 Task: Set the URL for the organization "Mark56771" to "mark8@gmail.com".
Action: Mouse moved to (932, 77)
Screenshot: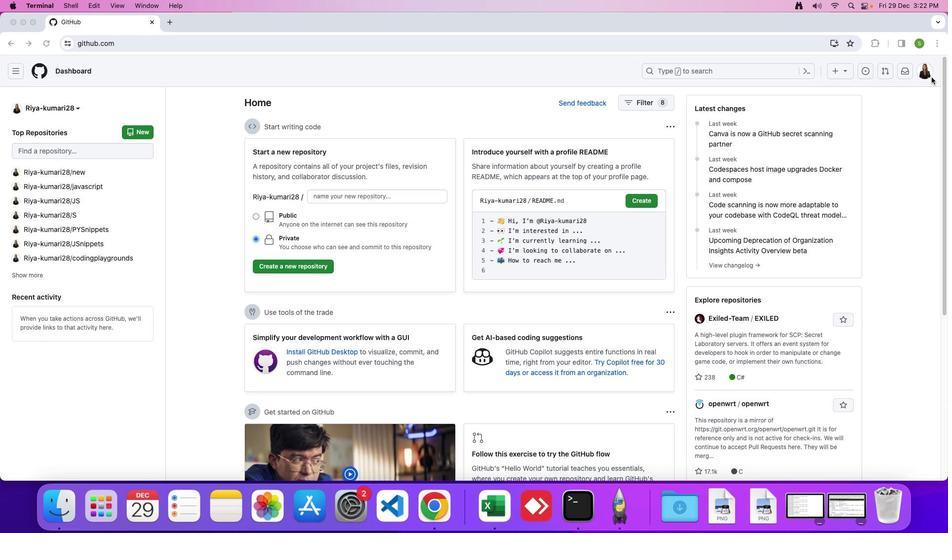 
Action: Mouse pressed left at (932, 77)
Screenshot: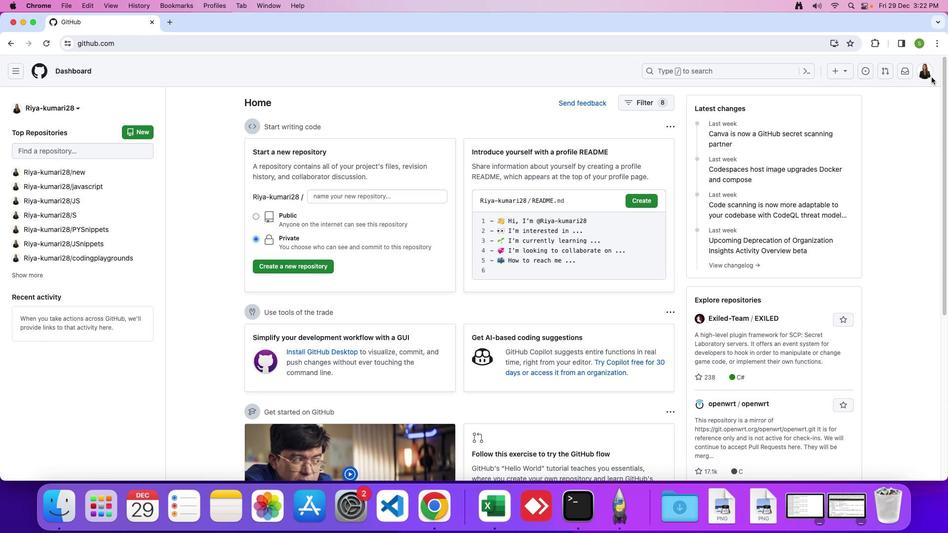 
Action: Mouse moved to (927, 74)
Screenshot: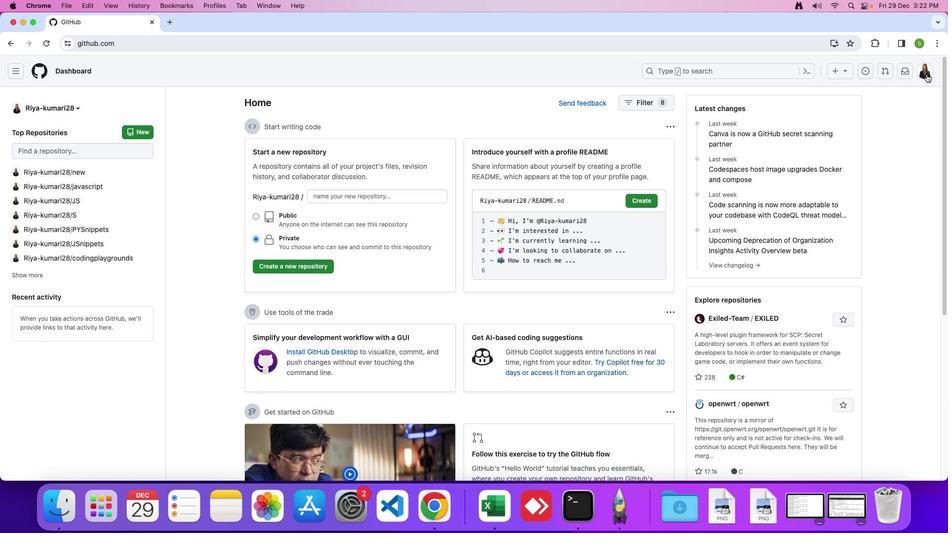 
Action: Mouse pressed left at (927, 74)
Screenshot: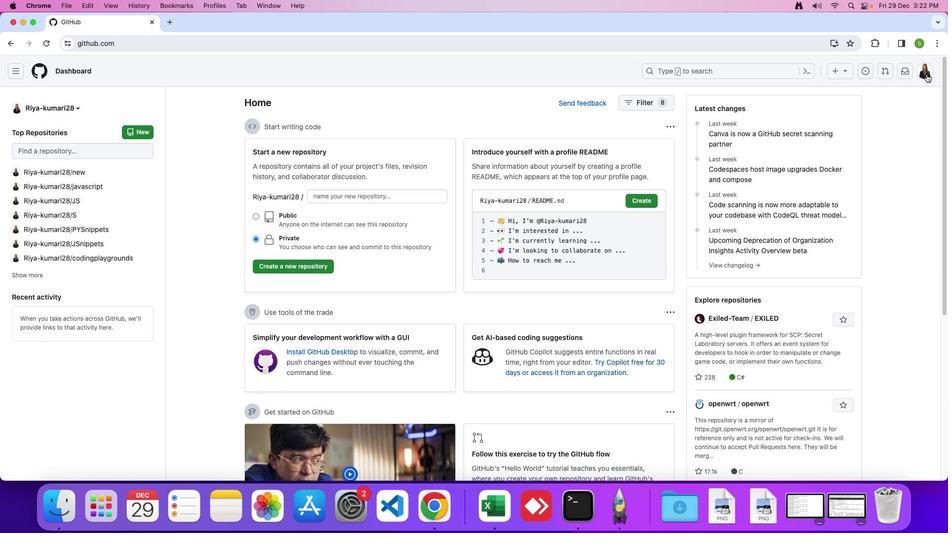
Action: Mouse moved to (855, 188)
Screenshot: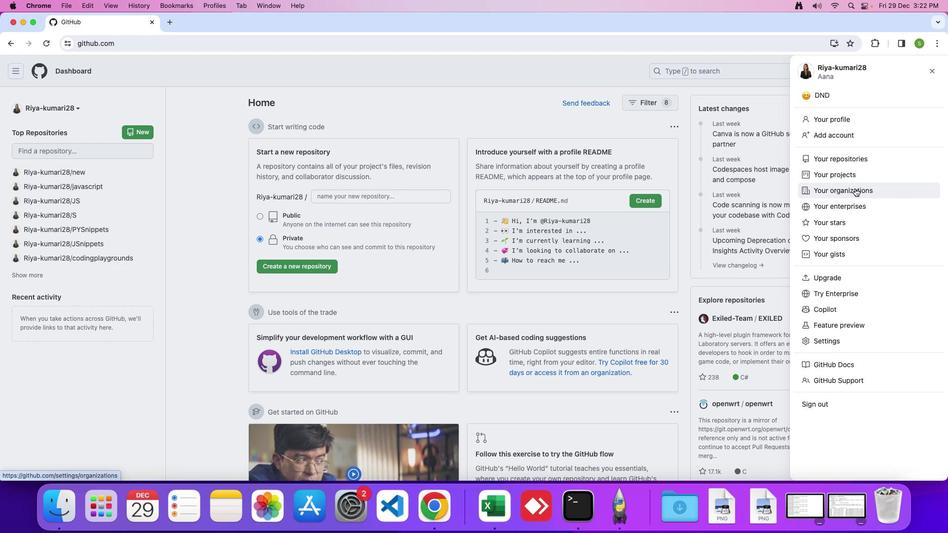 
Action: Mouse pressed left at (855, 188)
Screenshot: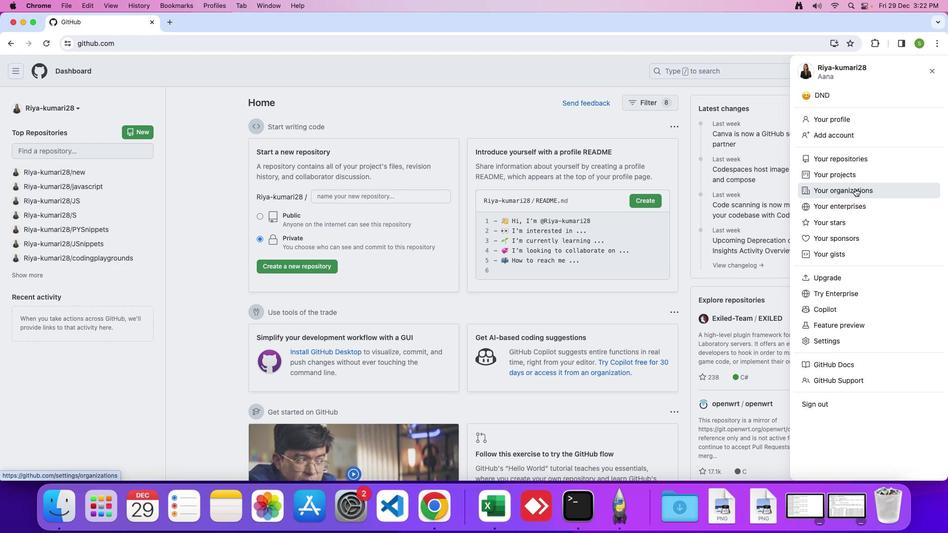 
Action: Mouse moved to (725, 205)
Screenshot: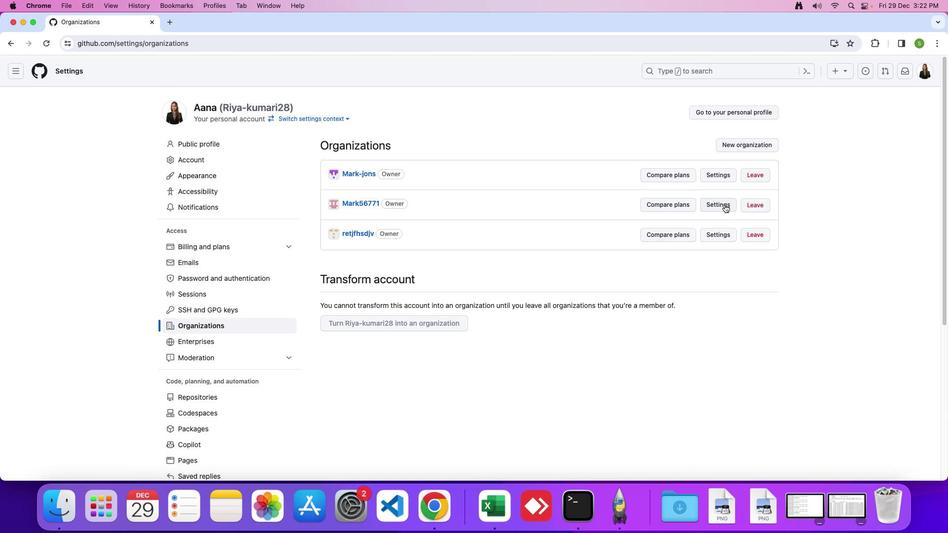 
Action: Mouse pressed left at (725, 205)
Screenshot: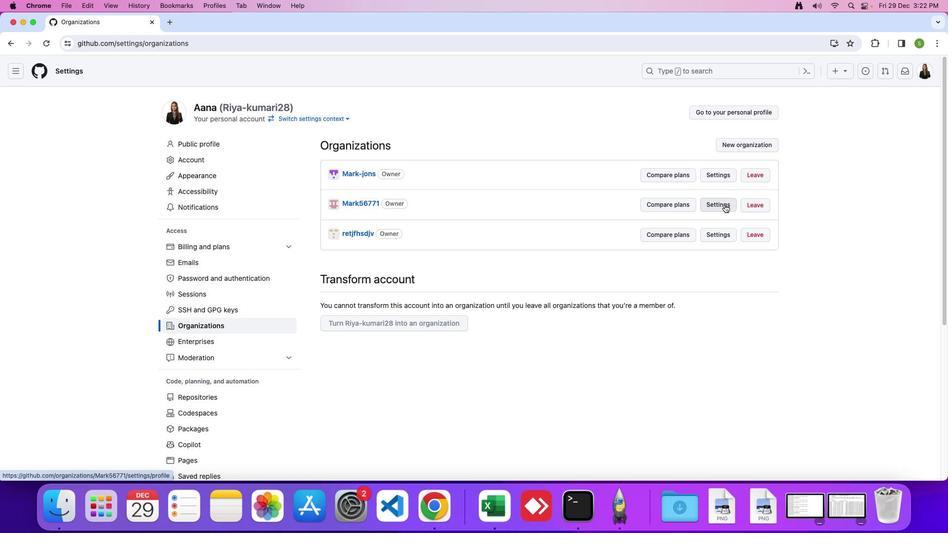 
Action: Mouse moved to (462, 312)
Screenshot: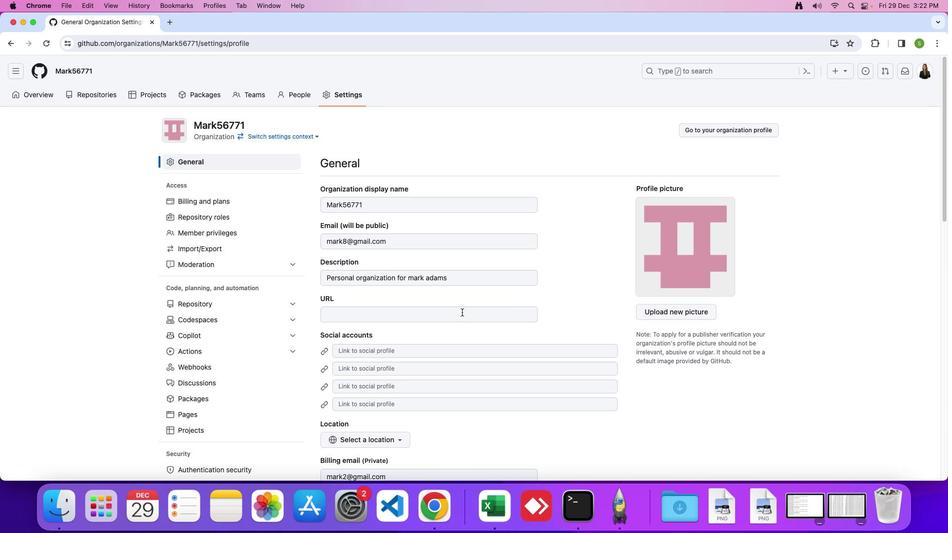 
Action: Mouse pressed left at (462, 312)
Screenshot: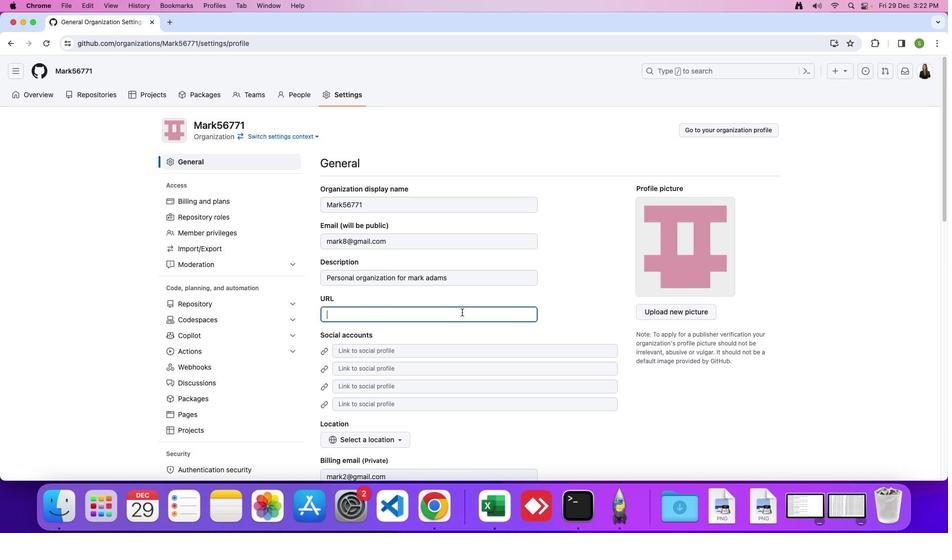 
Action: Mouse moved to (463, 312)
Screenshot: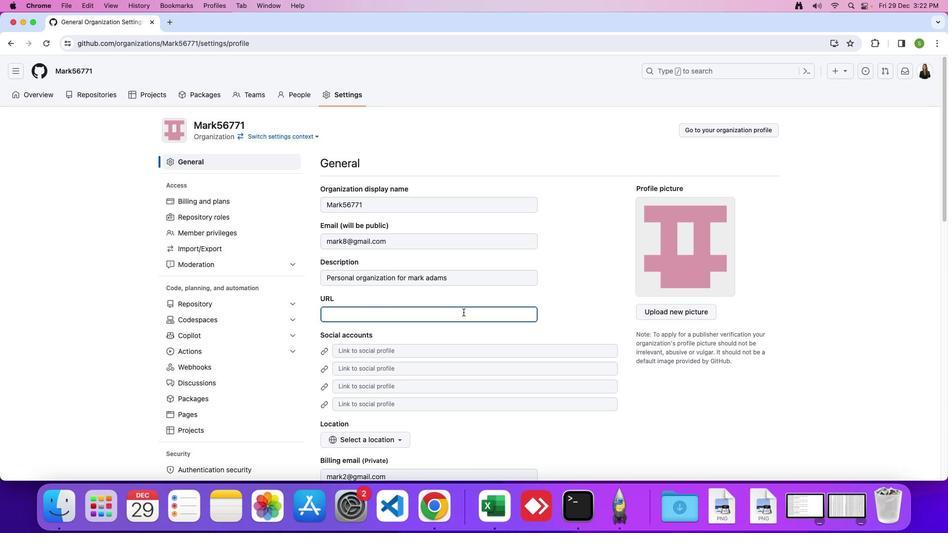 
Action: Key pressed Key.caps_lock'm''a''r''k''8'Key.shift'@''g''m''a''i''l''.''c''o''m'
Screenshot: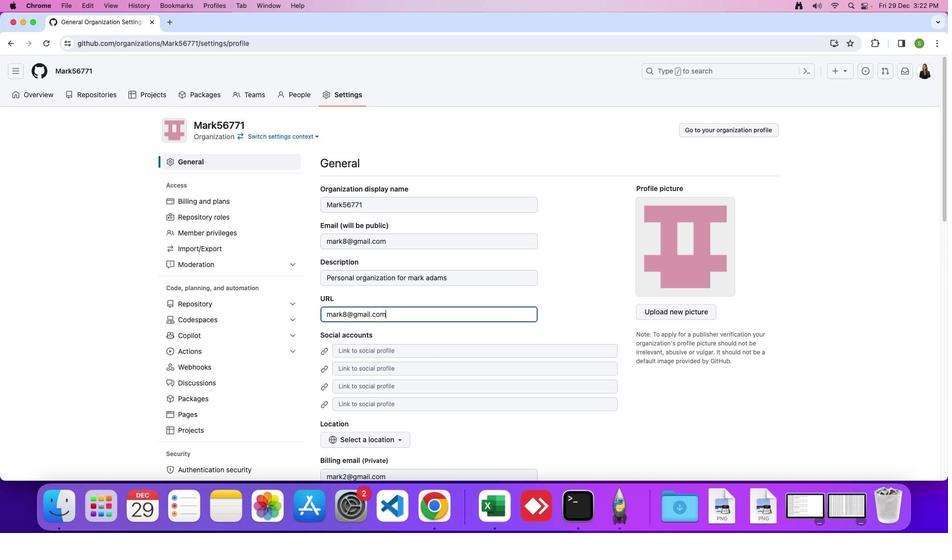 
Action: Mouse moved to (450, 356)
Screenshot: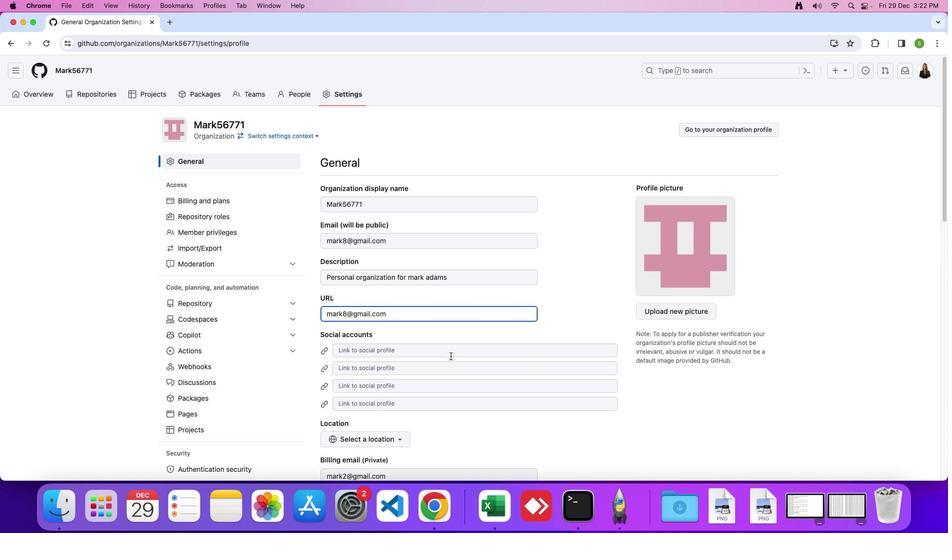 
Action: Mouse scrolled (450, 356) with delta (0, 0)
Screenshot: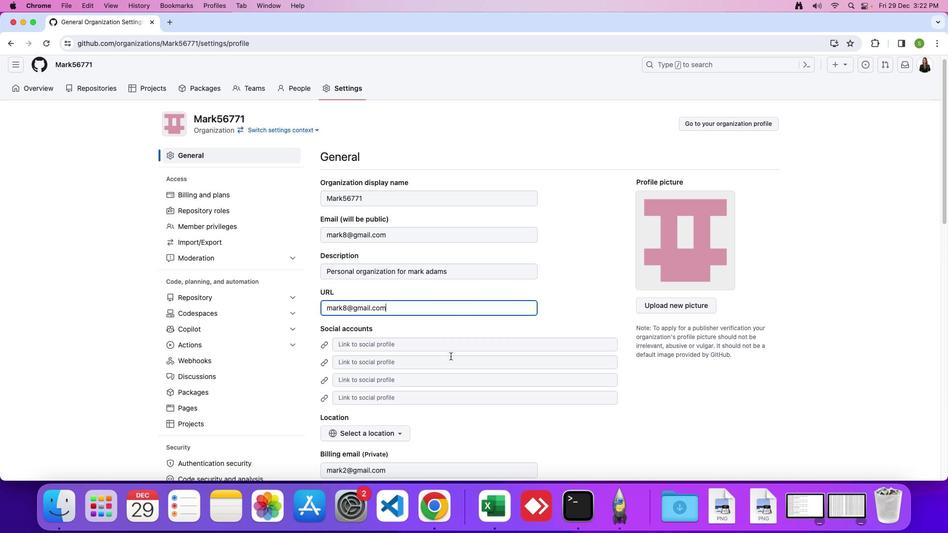 
Action: Mouse scrolled (450, 356) with delta (0, 0)
Screenshot: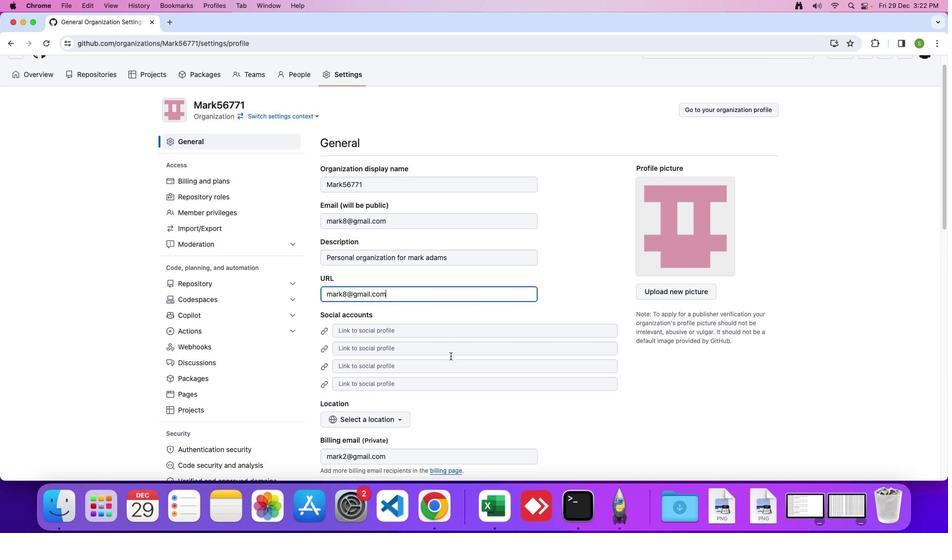 
Action: Mouse scrolled (450, 356) with delta (0, 0)
Screenshot: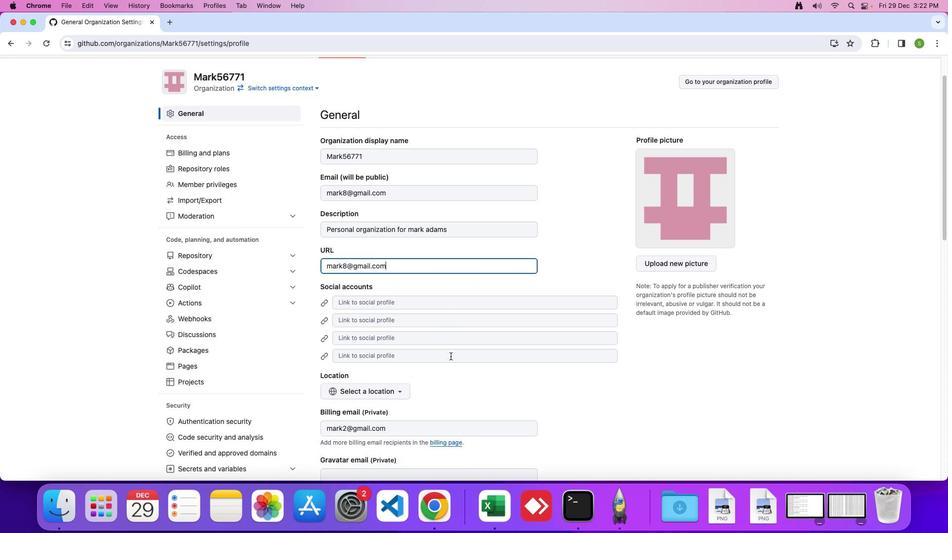 
Action: Mouse scrolled (450, 356) with delta (0, 0)
Screenshot: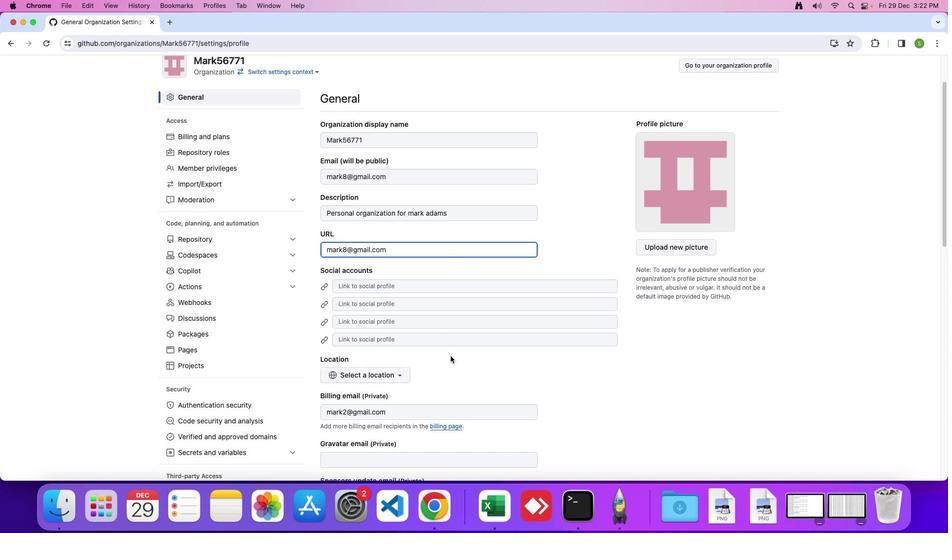 
Action: Mouse scrolled (450, 356) with delta (0, 0)
Screenshot: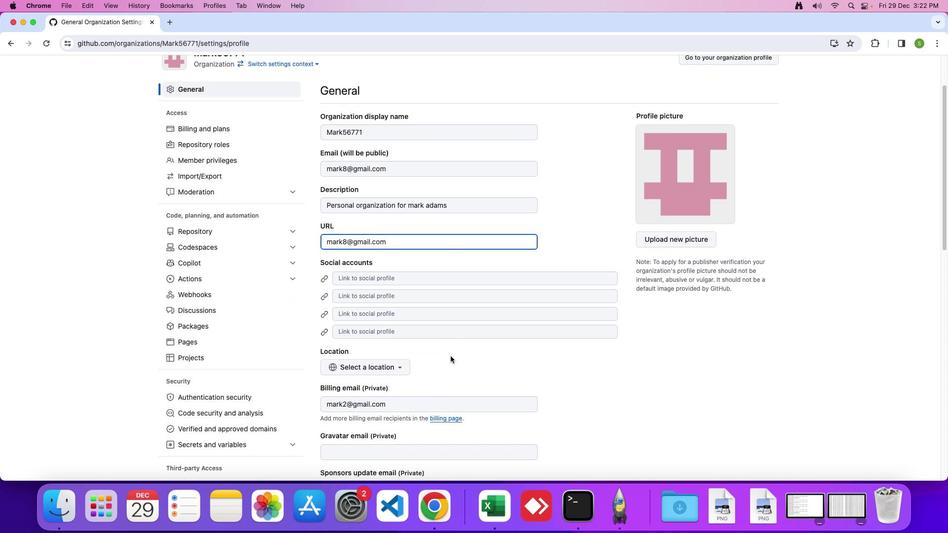 
Action: Mouse scrolled (450, 356) with delta (0, 0)
Screenshot: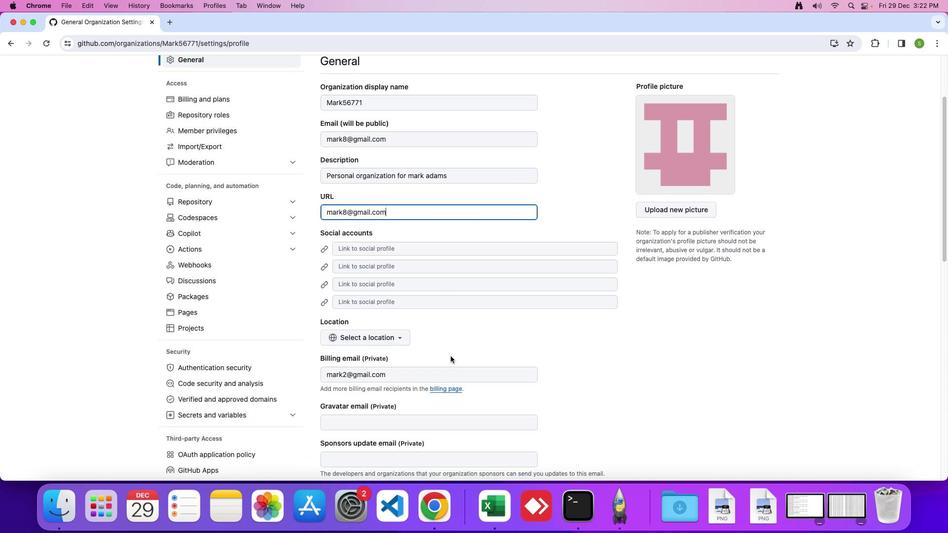 
Action: Mouse scrolled (450, 356) with delta (0, 0)
Screenshot: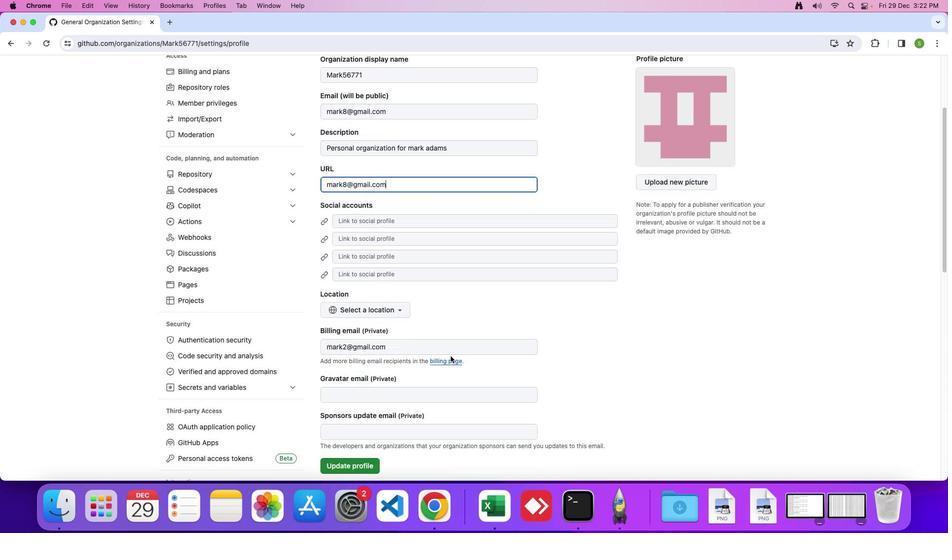 
Action: Mouse scrolled (450, 356) with delta (0, -1)
Screenshot: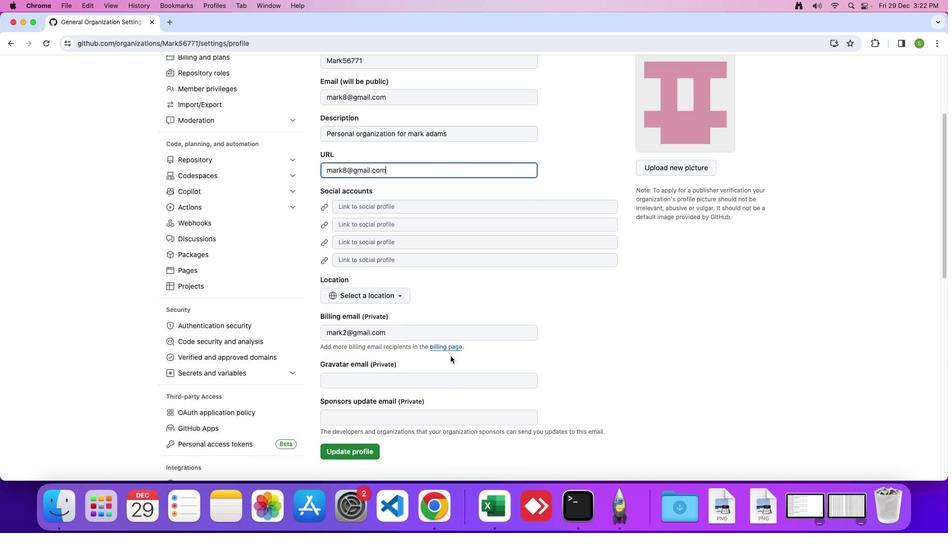 
Action: Mouse scrolled (450, 356) with delta (0, 0)
Screenshot: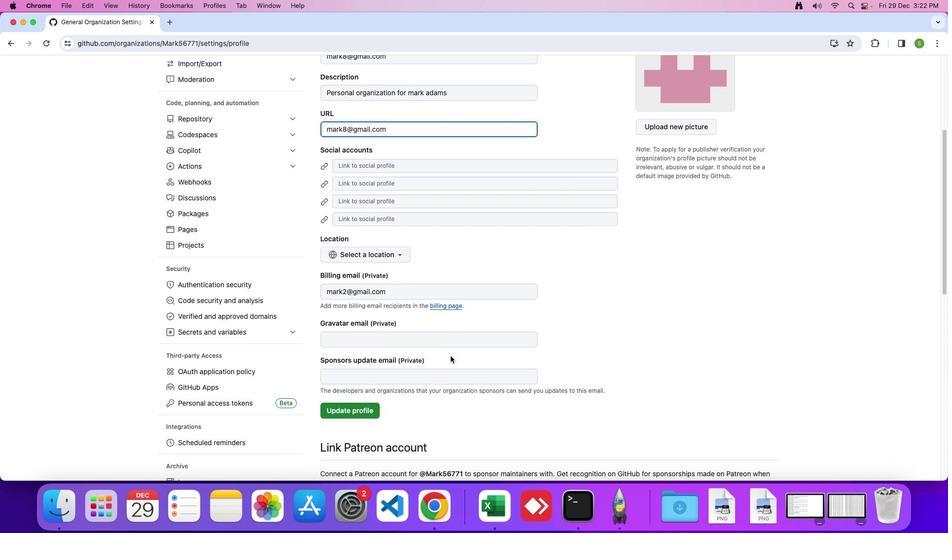 
Action: Mouse scrolled (450, 356) with delta (0, 0)
Screenshot: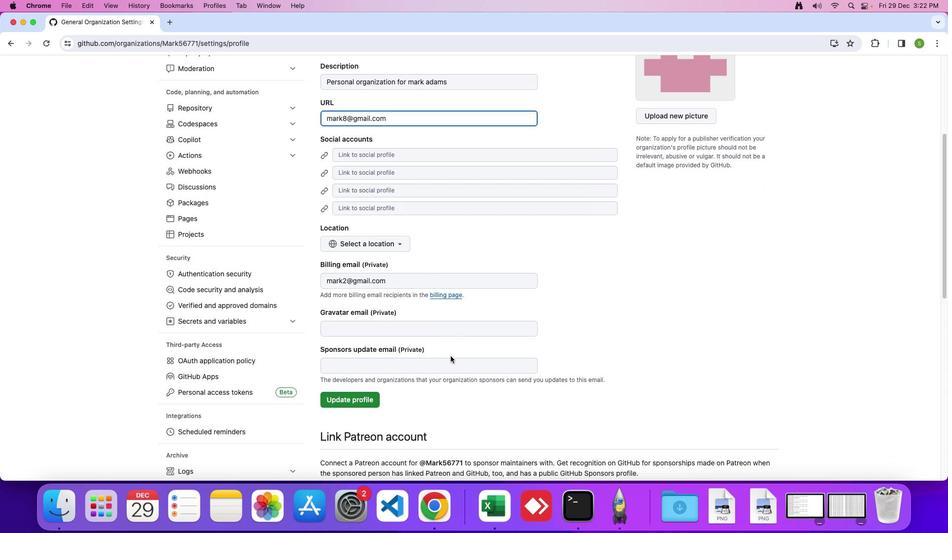 
Action: Mouse scrolled (450, 356) with delta (0, 0)
Screenshot: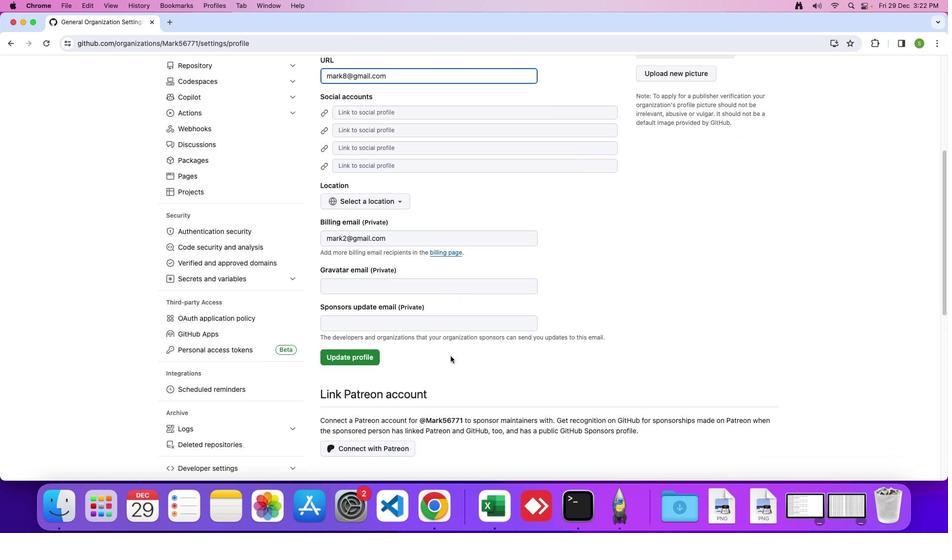 
Action: Mouse moved to (341, 341)
Screenshot: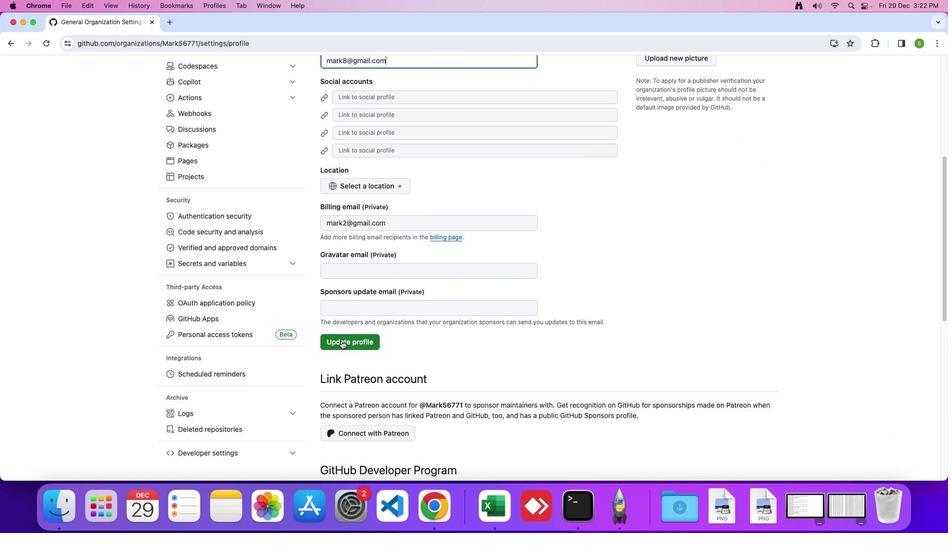 
Action: Mouse pressed left at (341, 341)
Screenshot: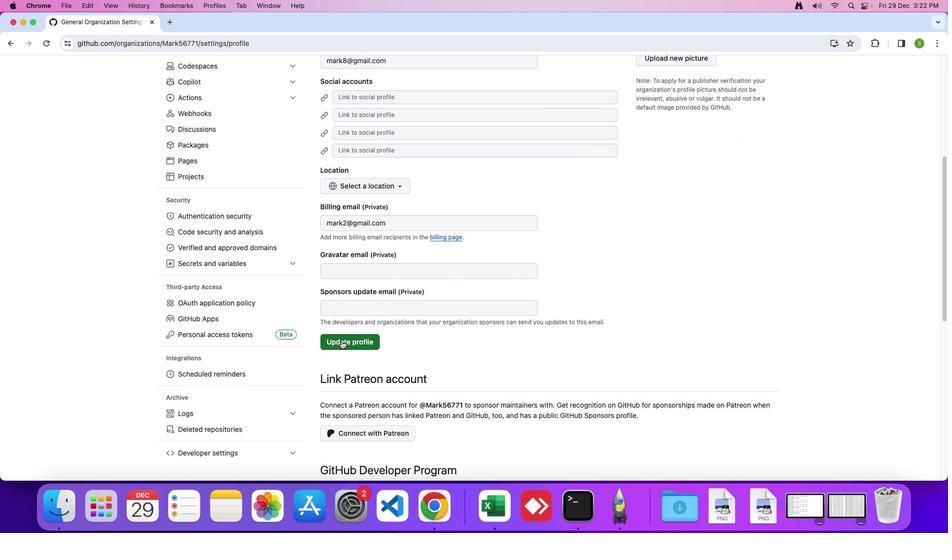 
